 Task: Create Board Customer Journey Mapping Tools to Workspace Financial Management. Create Board Employer Branding to Workspace Financial Management. Create Board Product Market Fit Analysis and Validation to Workspace Financial Management
Action: Mouse moved to (397, 77)
Screenshot: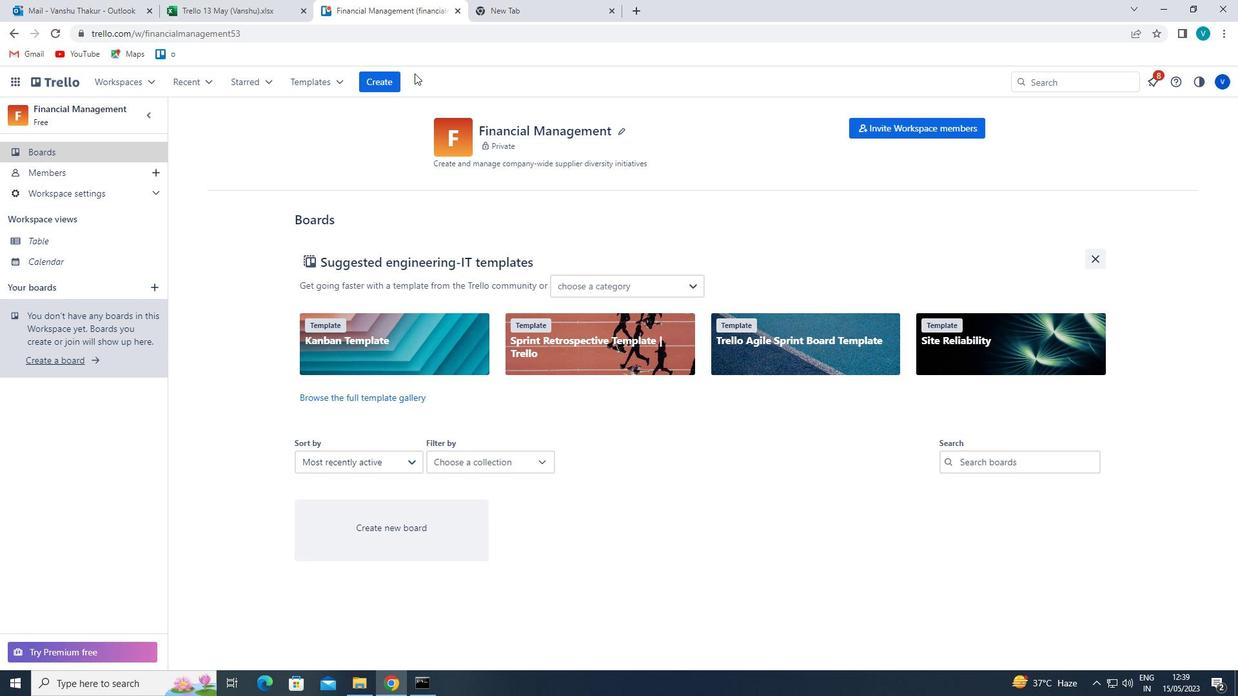 
Action: Mouse pressed left at (397, 77)
Screenshot: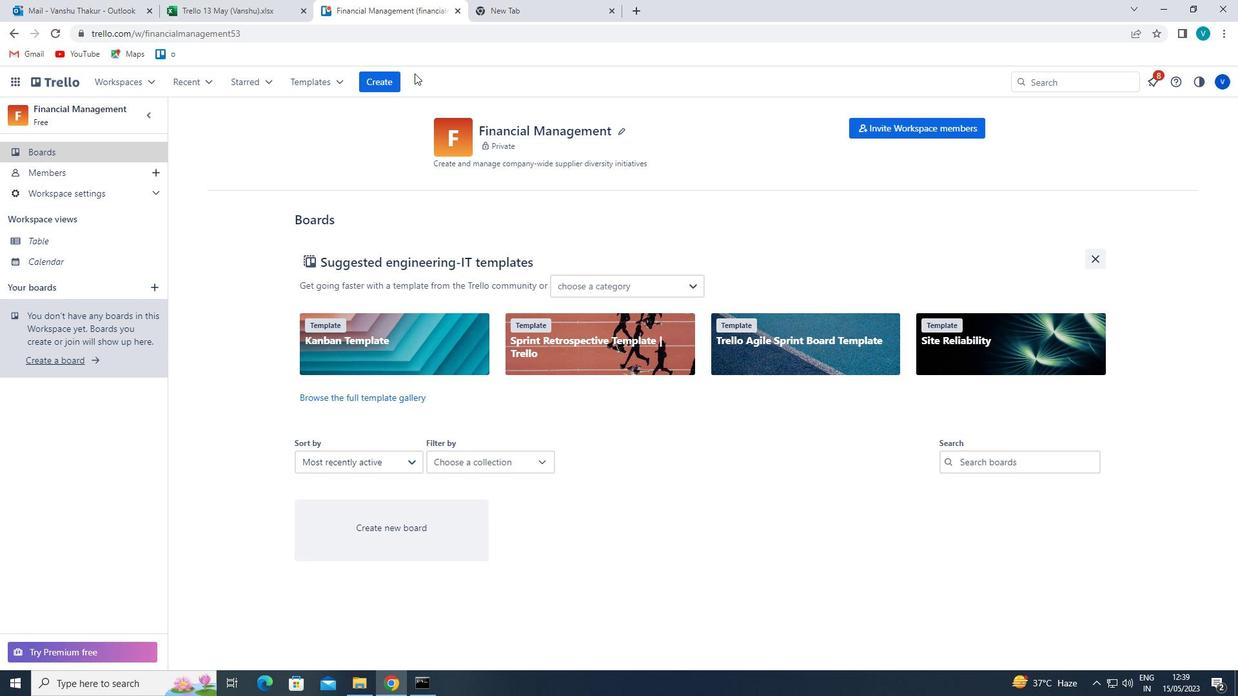 
Action: Mouse moved to (405, 127)
Screenshot: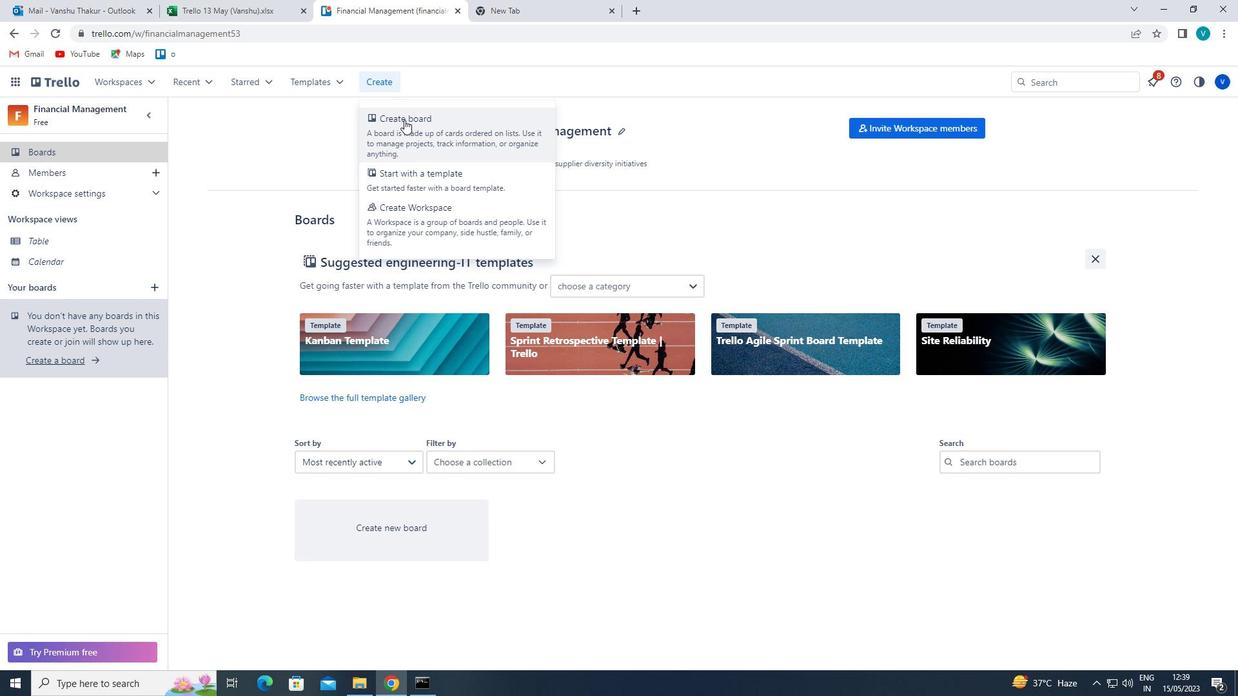 
Action: Mouse pressed left at (405, 127)
Screenshot: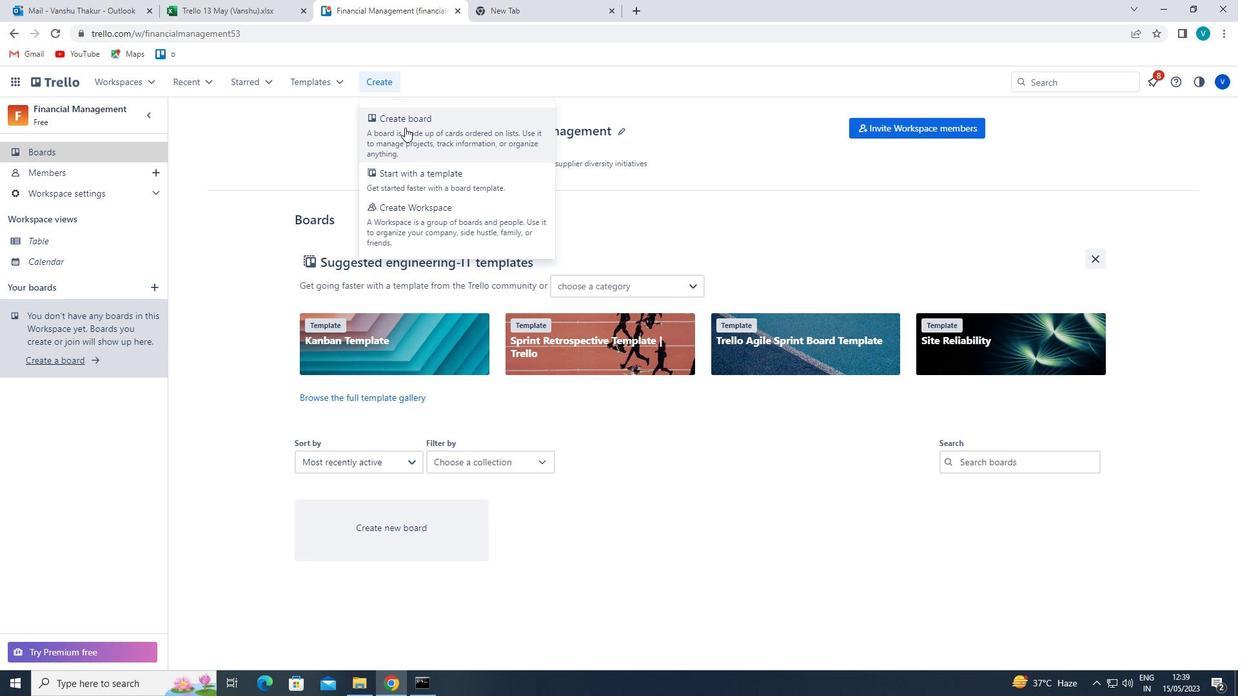
Action: Mouse moved to (487, 320)
Screenshot: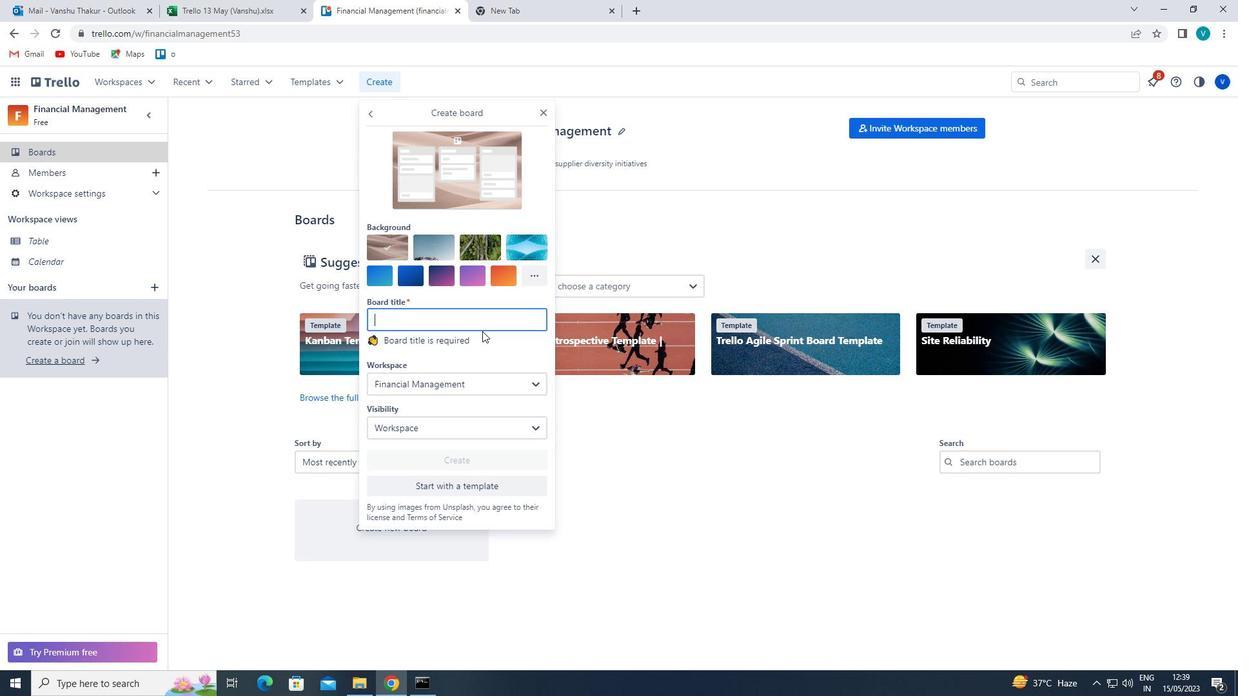 
Action: Mouse pressed left at (487, 320)
Screenshot: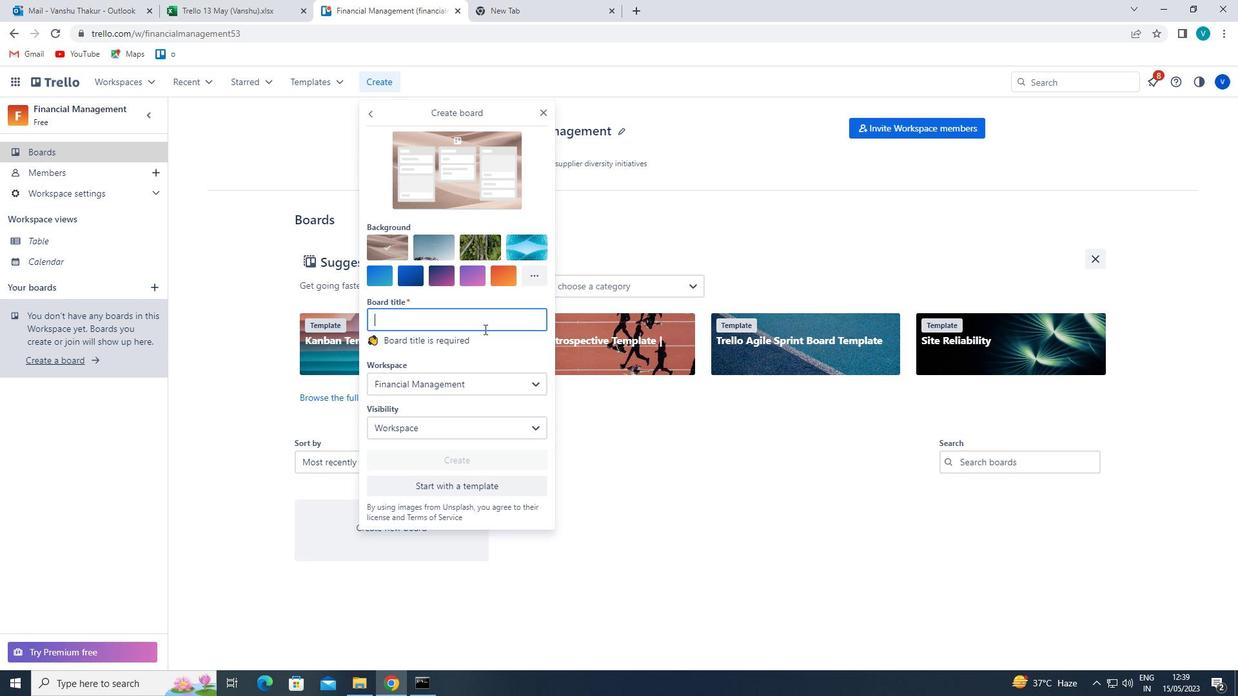 
Action: Key pressed <Key.shift>CUSTOMER<Key.space><Key.shift>JOURNEY<Key.space><Key.shift>MAPPING<Key.space><Key.shift>TOOLS
Screenshot: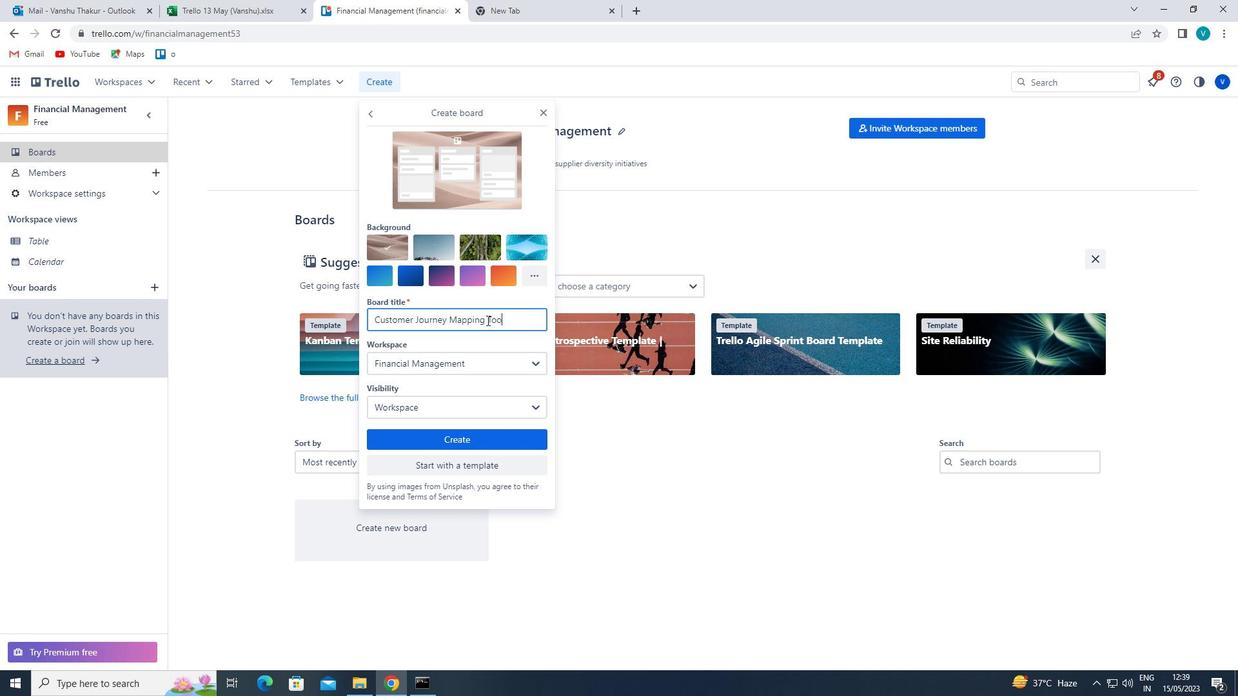 
Action: Mouse moved to (489, 440)
Screenshot: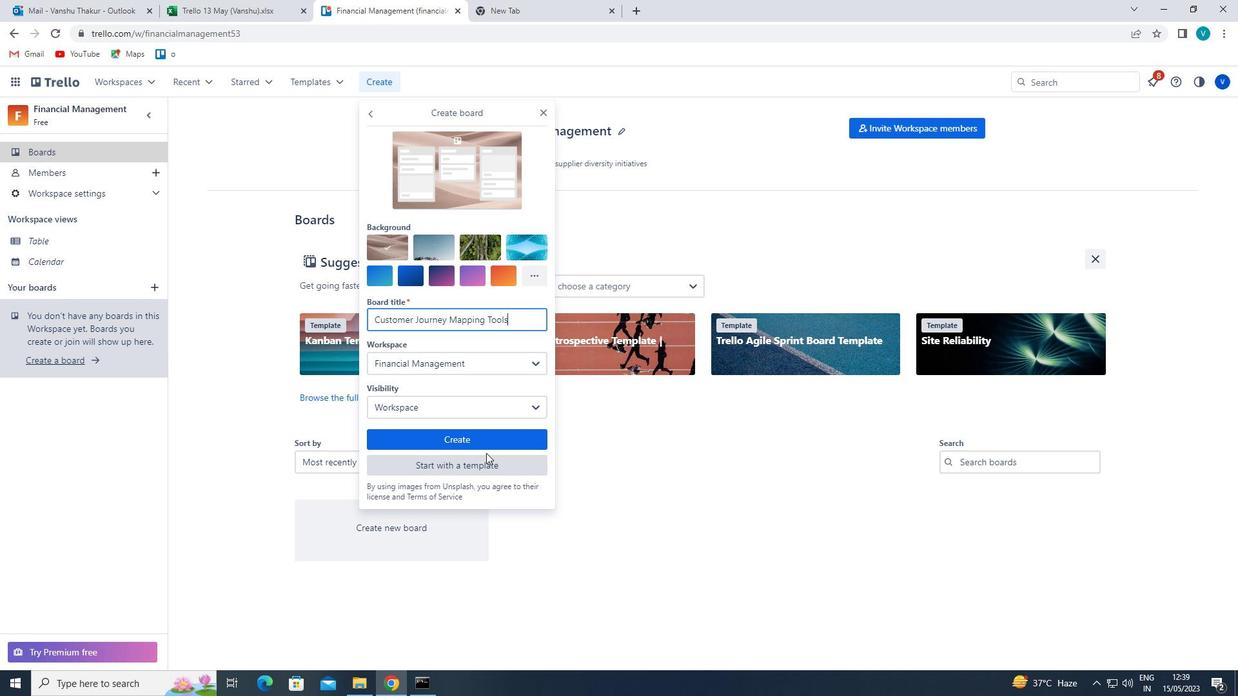 
Action: Mouse pressed left at (489, 440)
Screenshot: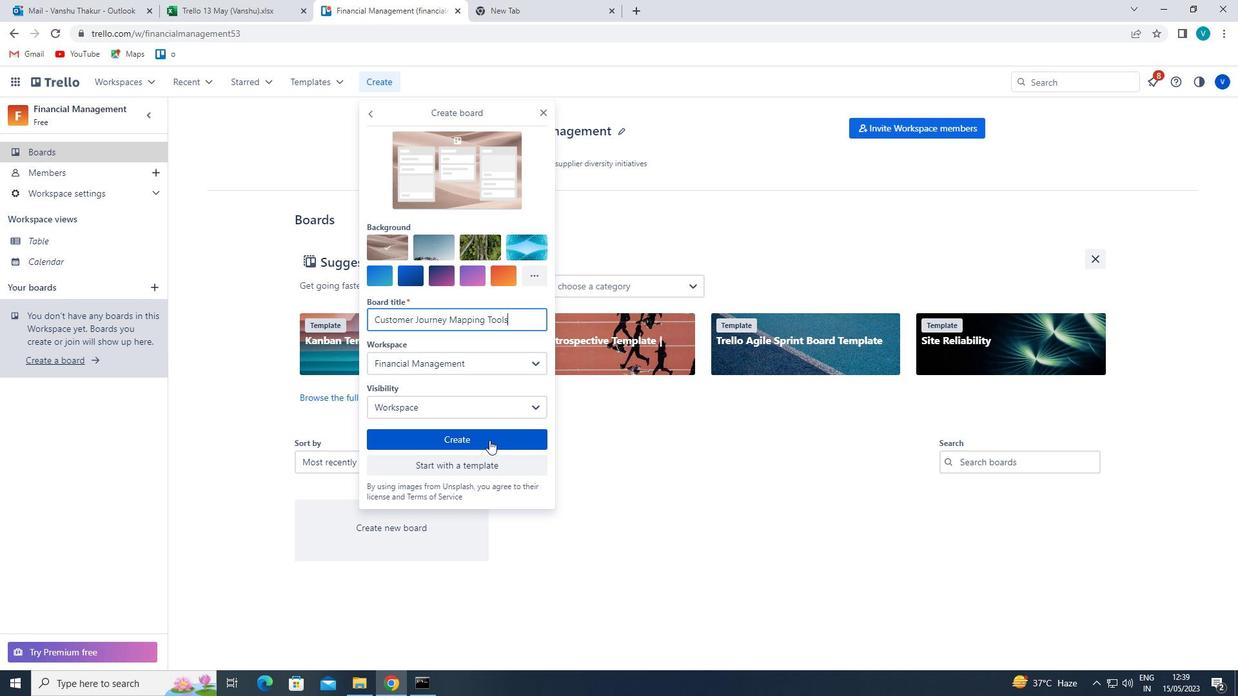 
Action: Mouse moved to (383, 85)
Screenshot: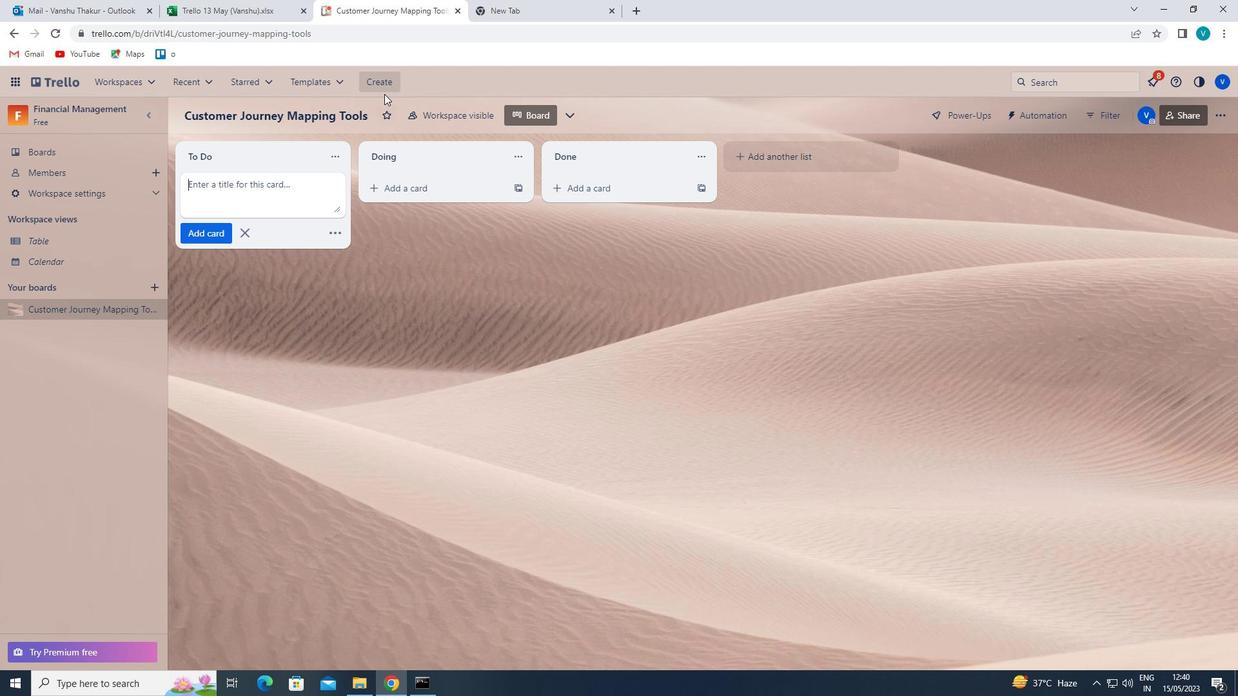 
Action: Mouse pressed left at (383, 85)
Screenshot: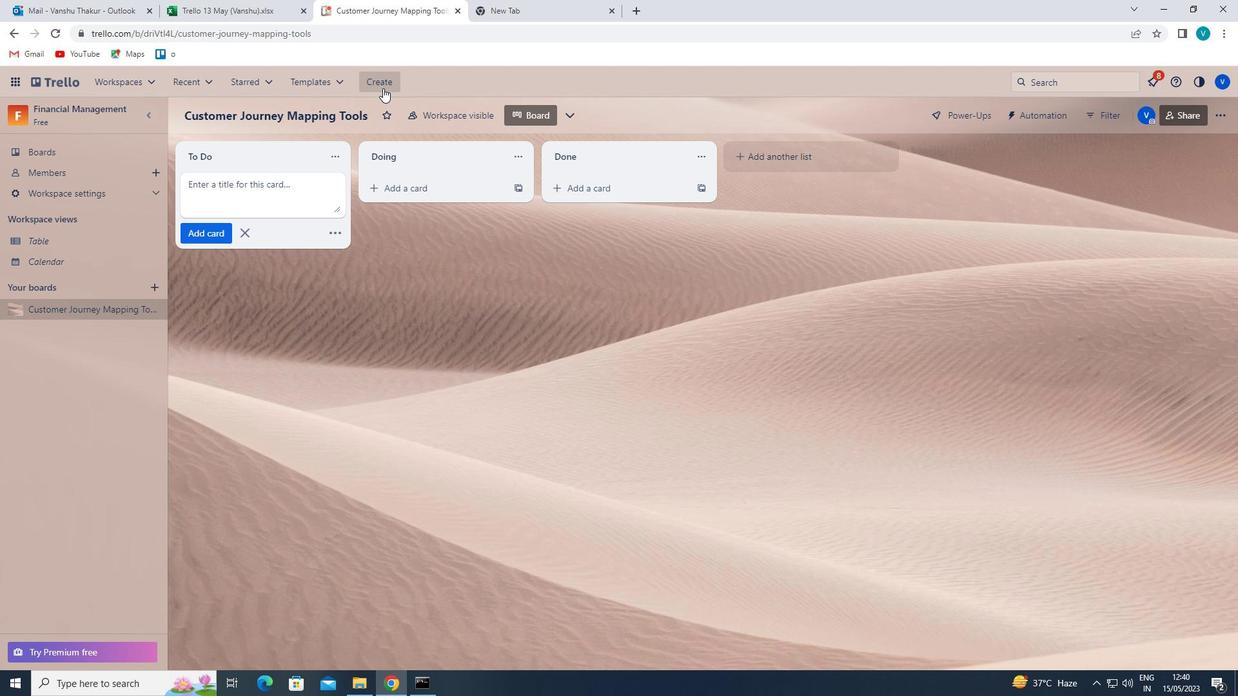 
Action: Mouse moved to (405, 118)
Screenshot: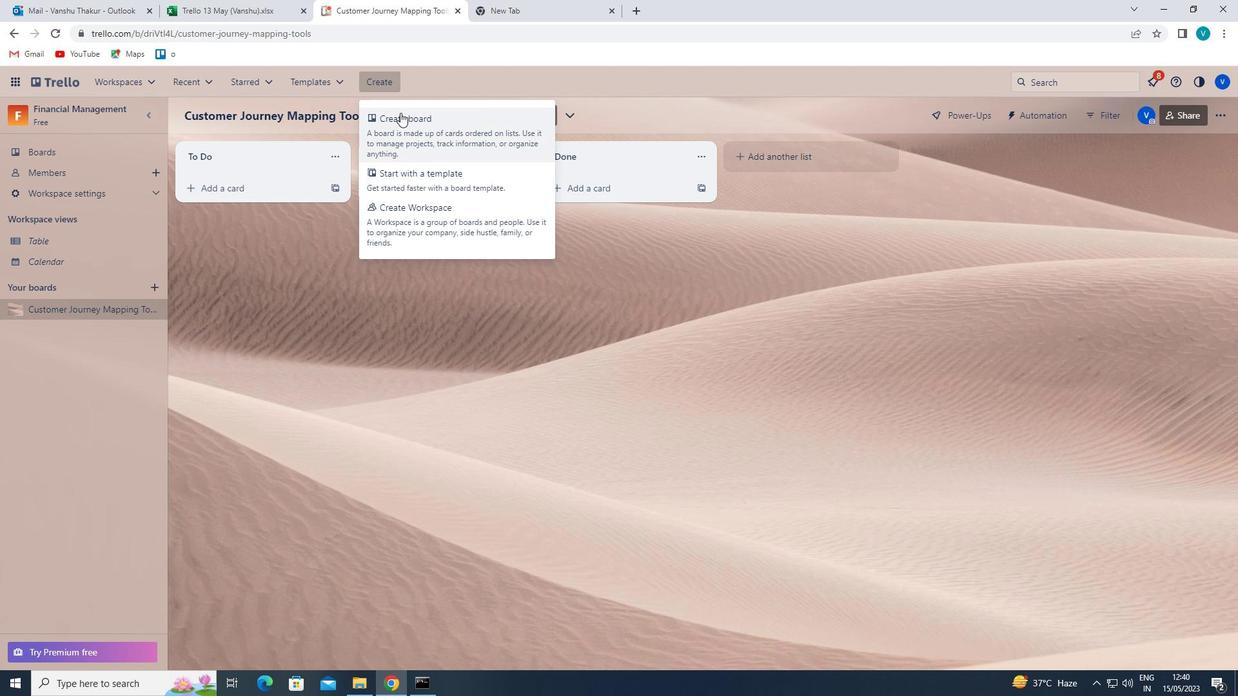 
Action: Mouse pressed left at (405, 118)
Screenshot: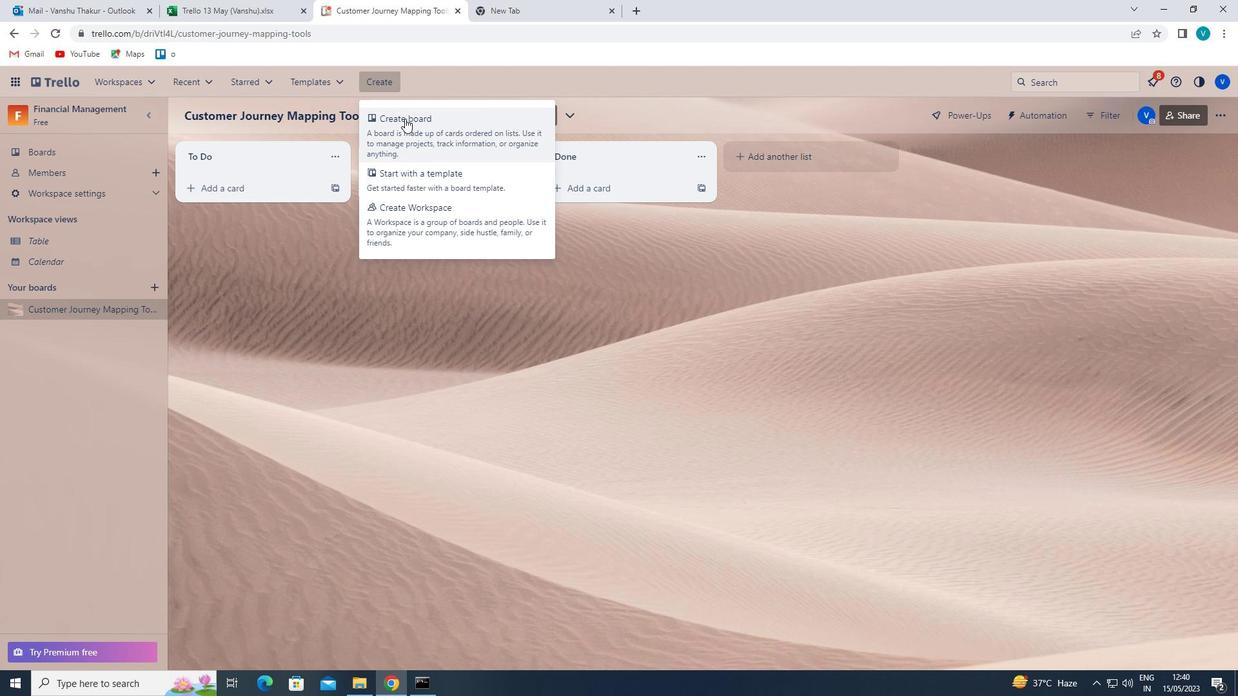 
Action: Mouse moved to (434, 311)
Screenshot: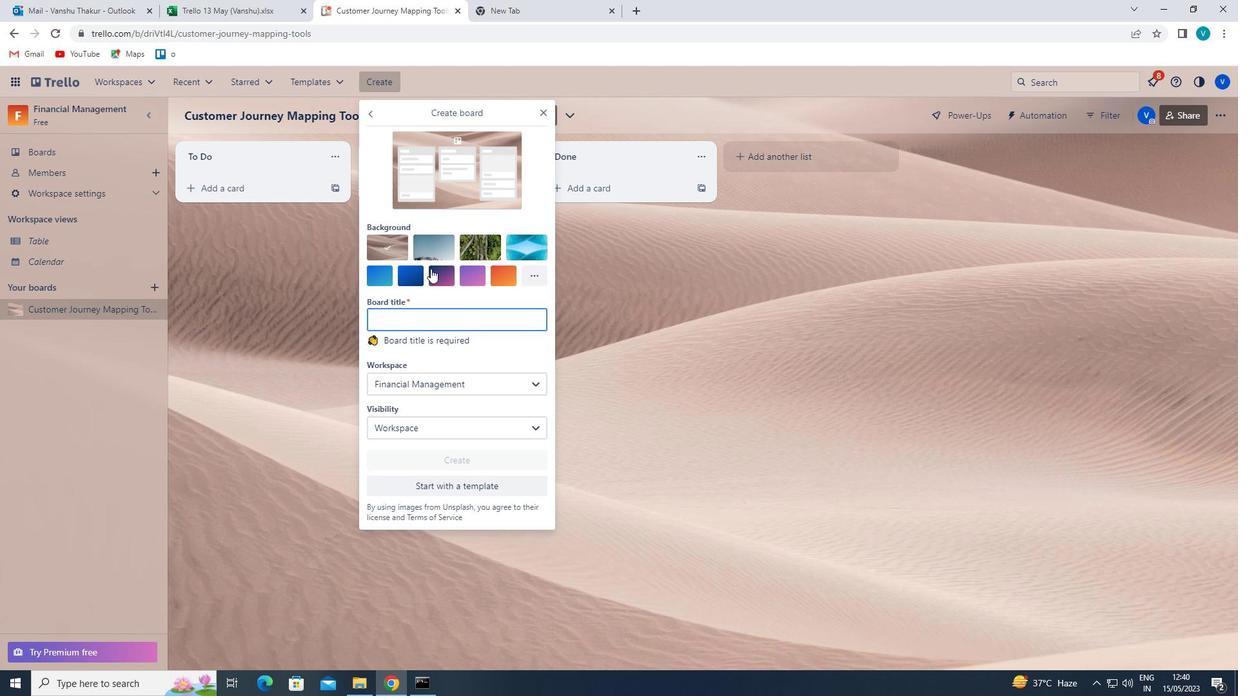 
Action: Mouse pressed left at (434, 311)
Screenshot: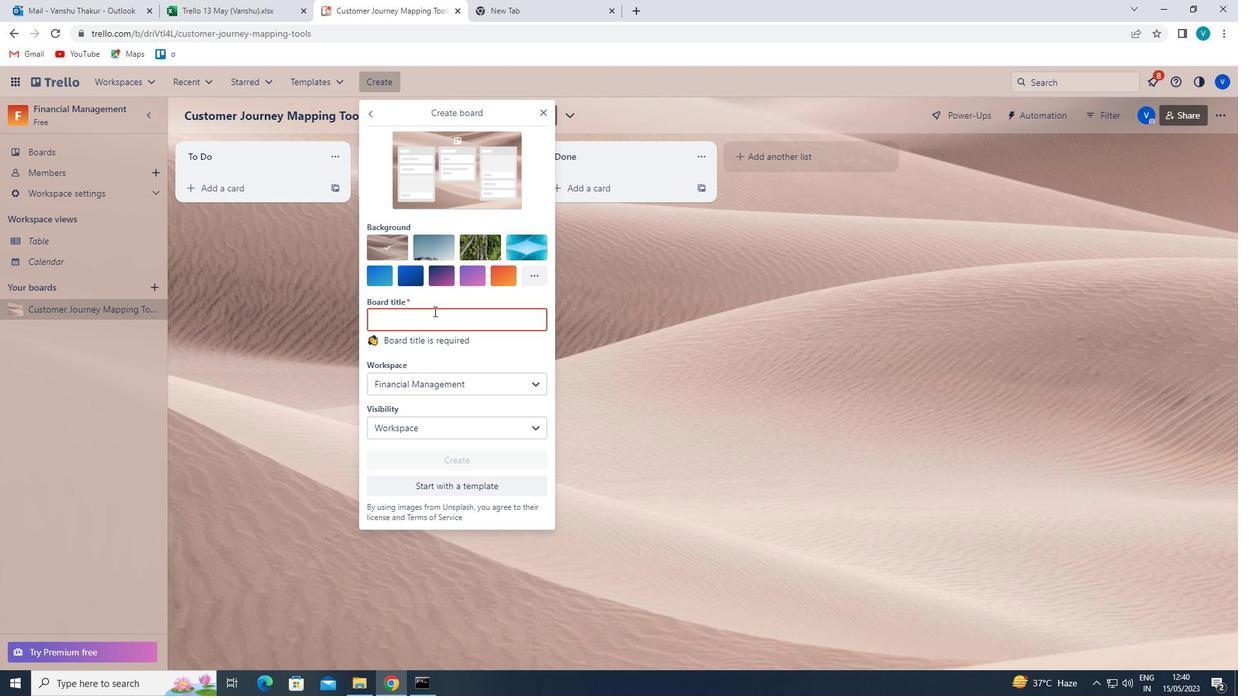 
Action: Key pressed <Key.shift>EMPLOYER<Key.space><Key.shift><Key.shift><Key.shift><Key.shift><Key.shift><Key.shift><Key.shift><Key.shift><Key.shift><Key.shift><Key.shift><Key.shift><Key.shift><Key.shift><Key.shift><Key.shift><Key.shift><Key.shift><Key.shift><Key.shift><Key.shift><Key.shift><Key.shift><Key.shift>BRANDING
Screenshot: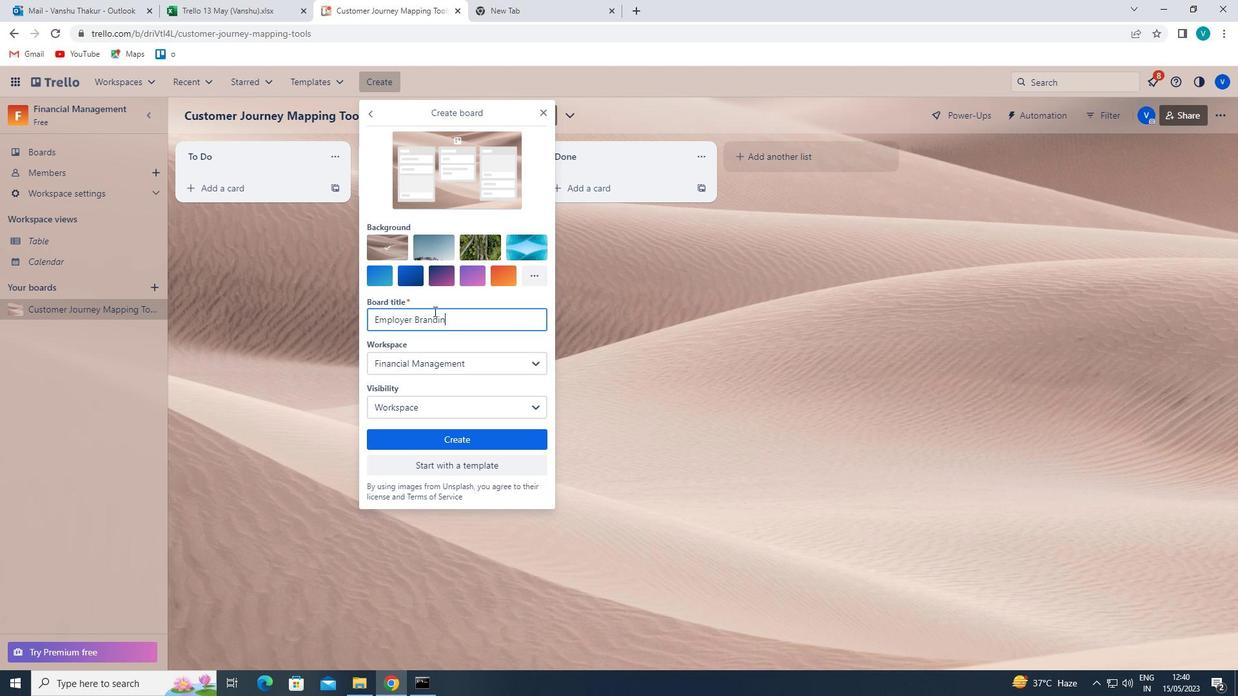 
Action: Mouse moved to (477, 434)
Screenshot: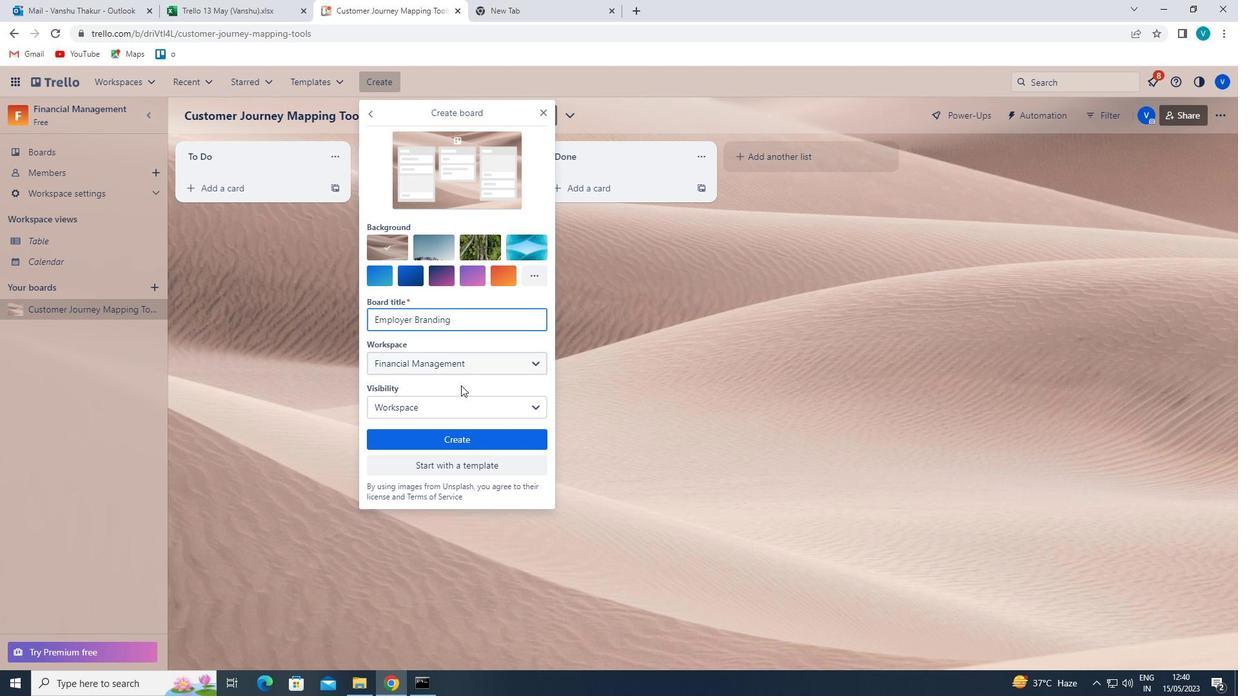 
Action: Mouse pressed left at (477, 434)
Screenshot: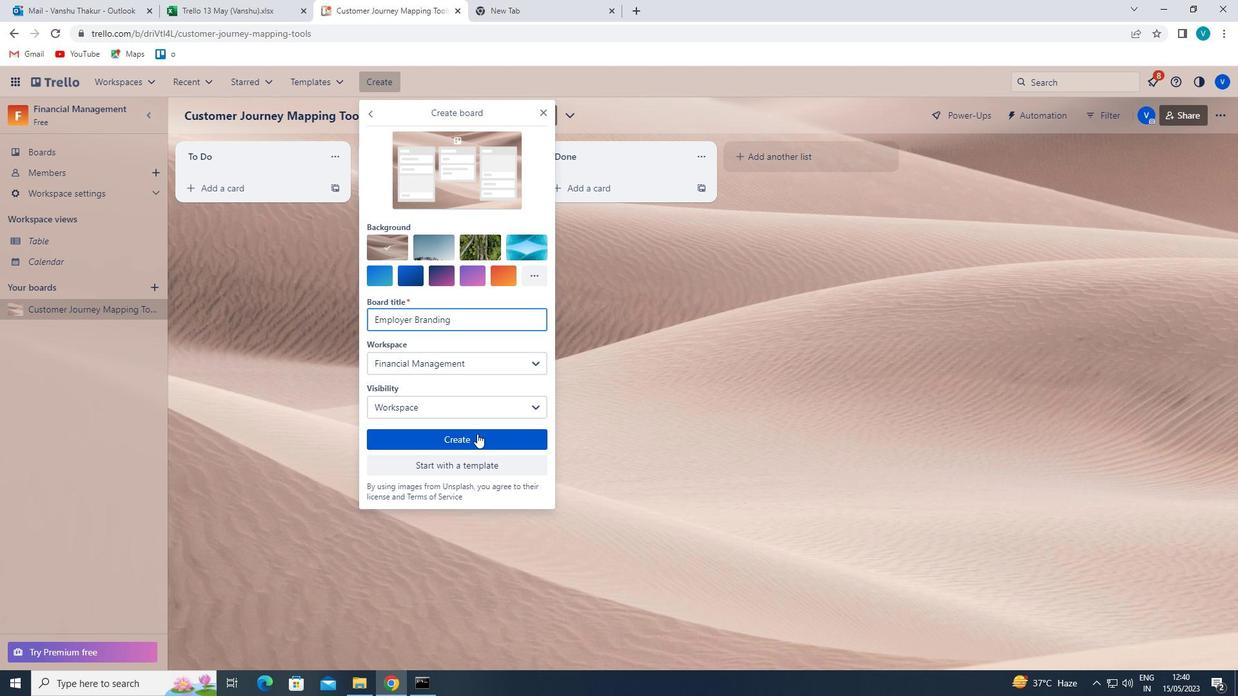 
Action: Mouse moved to (383, 83)
Screenshot: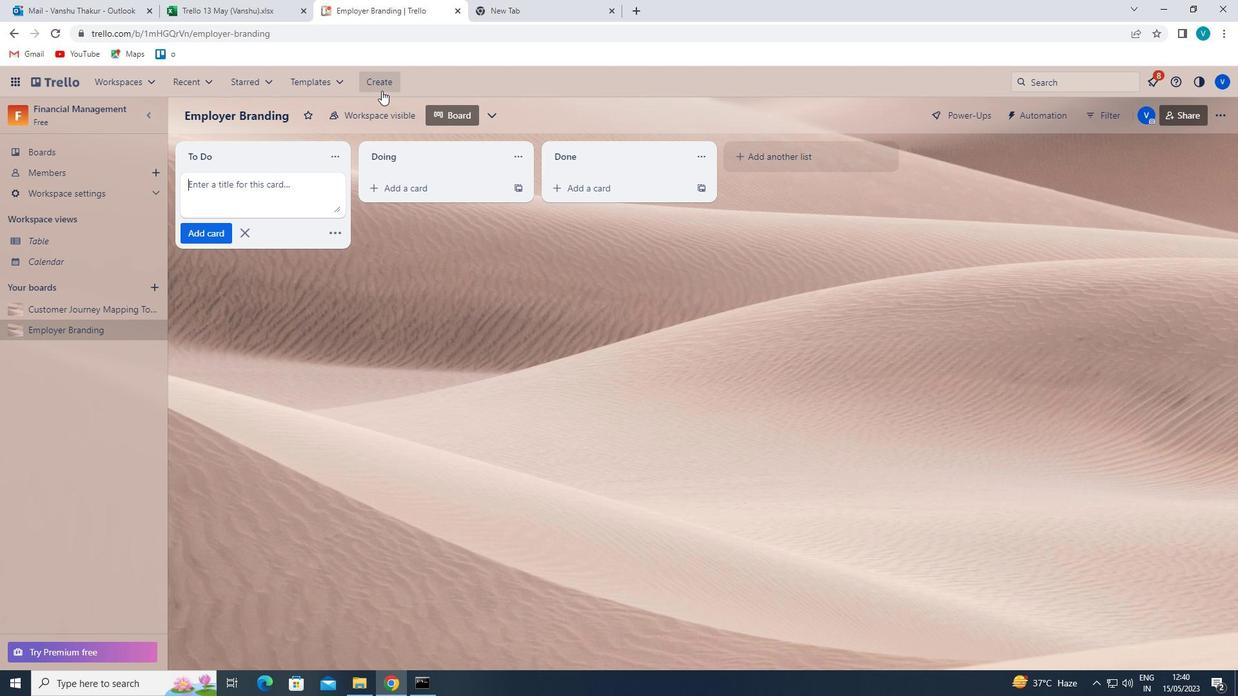 
Action: Mouse pressed left at (383, 83)
Screenshot: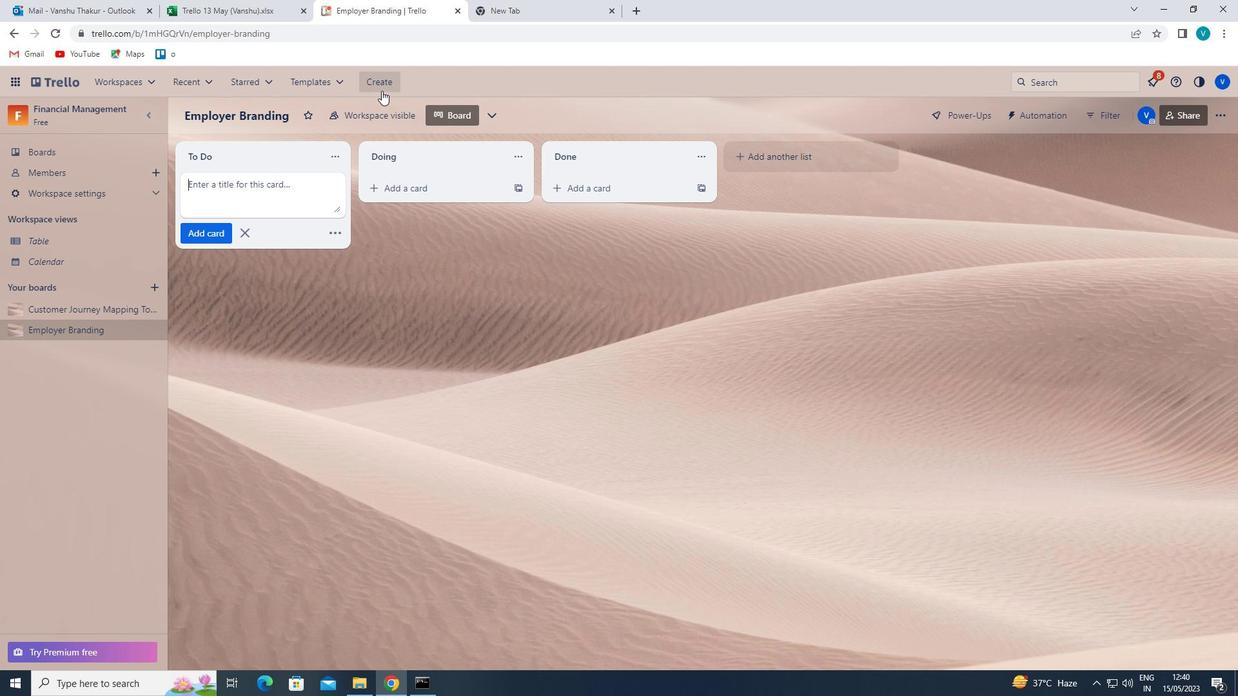 
Action: Mouse moved to (403, 120)
Screenshot: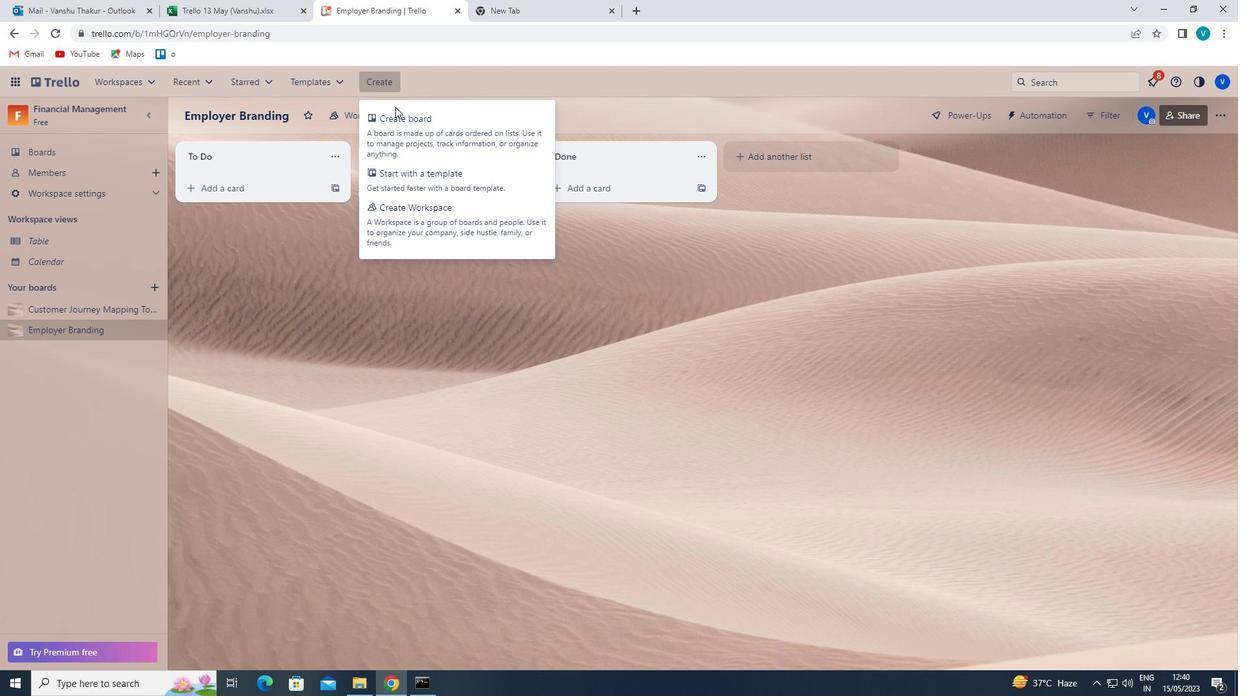 
Action: Mouse pressed left at (403, 120)
Screenshot: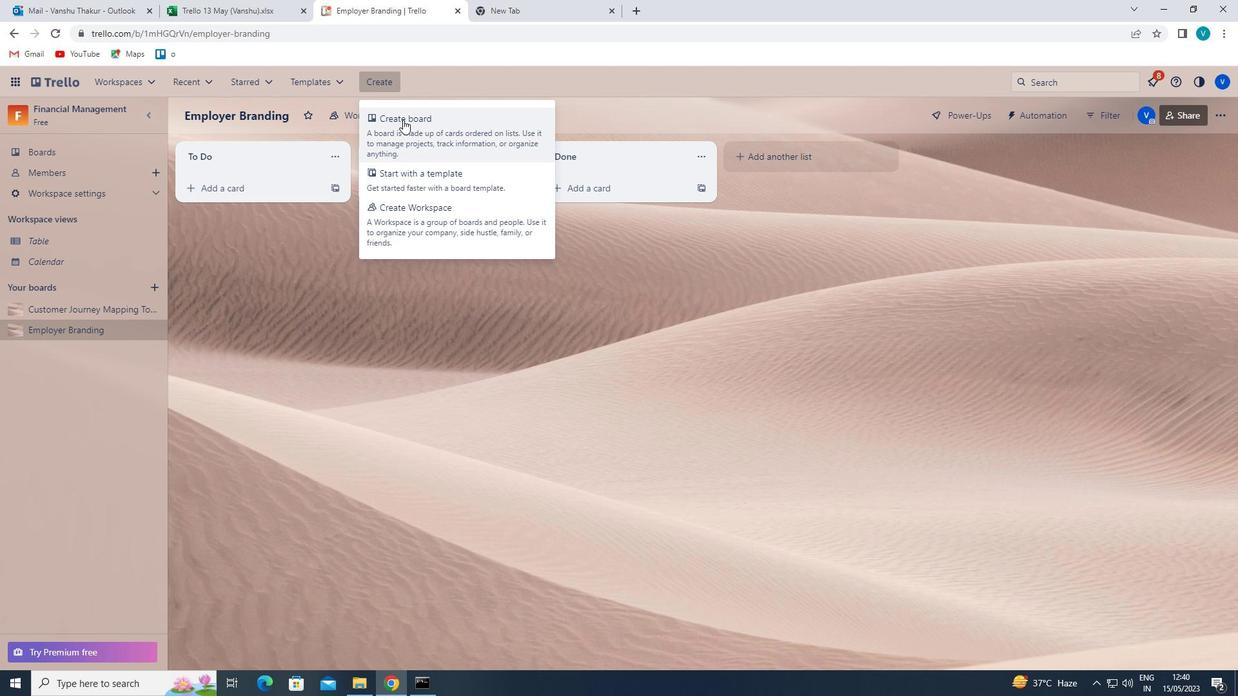 
Action: Mouse moved to (461, 315)
Screenshot: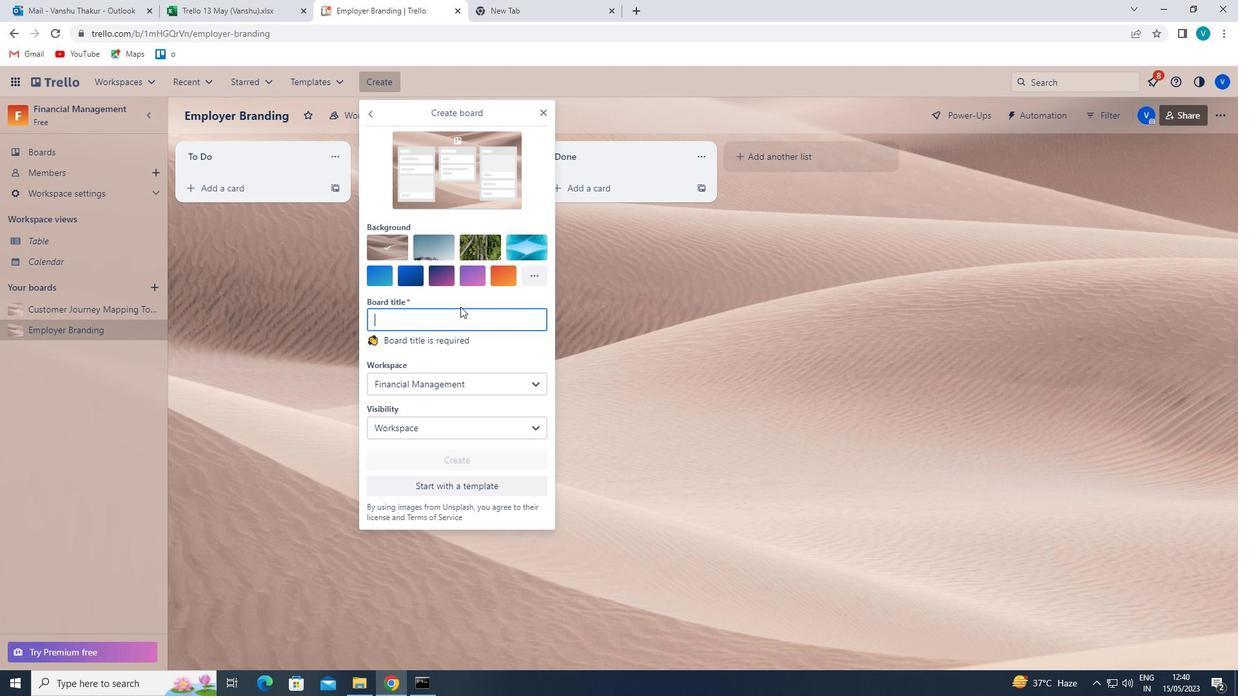 
Action: Mouse pressed left at (461, 315)
Screenshot: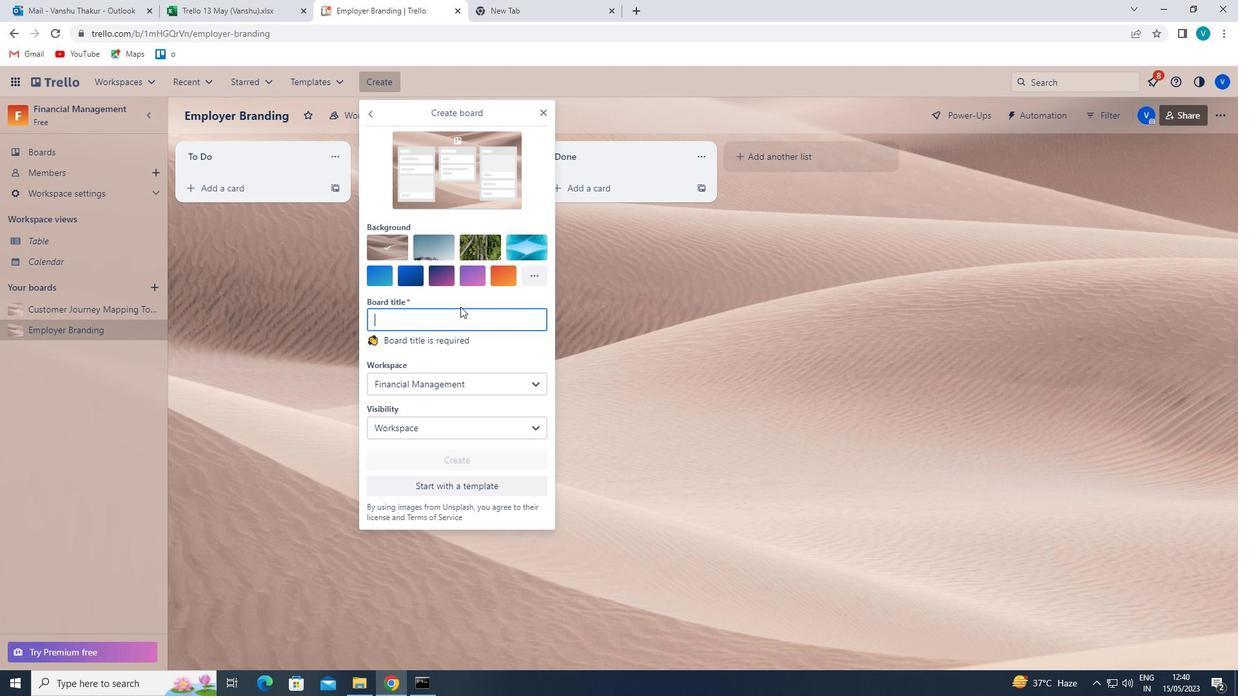 
Action: Mouse moved to (494, 298)
Screenshot: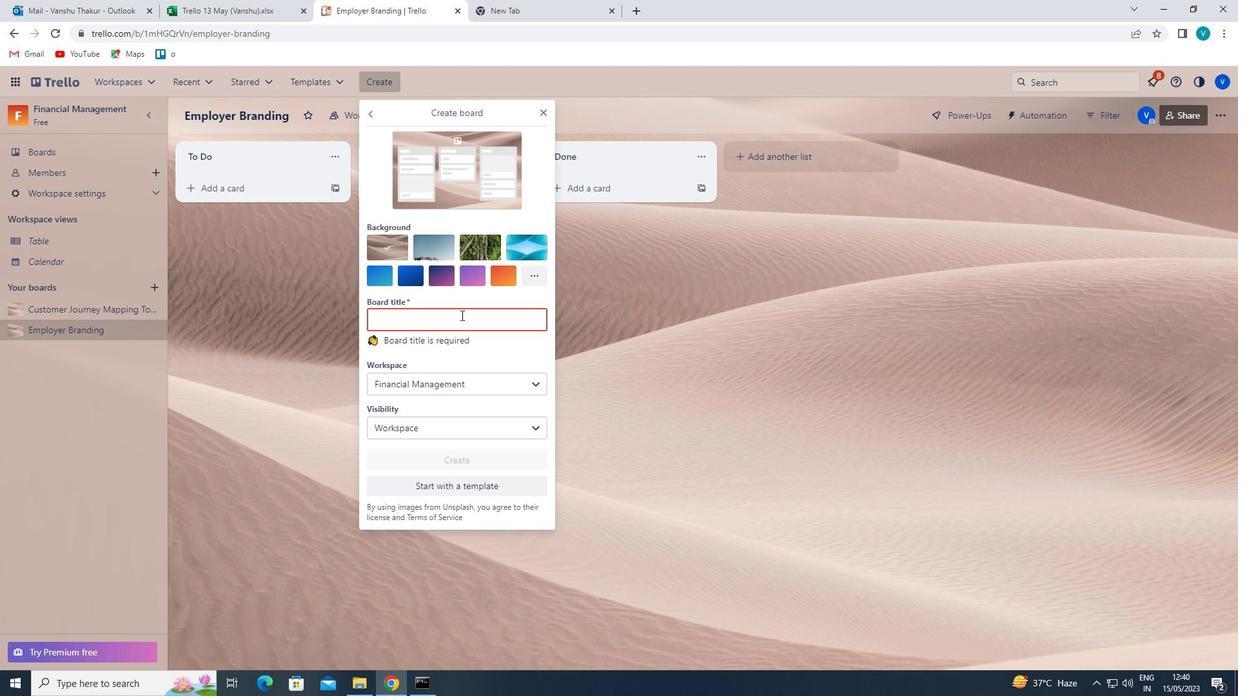 
Action: Key pressed <Key.shift>PROF<Key.backspace>DUCT<Key.space><Key.shift>MARKET<Key.space><Key.shift>FIT<Key.space><Key.shift>ANALYSIS<Key.space>AND<Key.space><Key.shift><Key.shift><Key.shift><Key.shift><Key.shift><Key.shift><Key.shift><Key.shift><Key.shift>VALIDATION
Screenshot: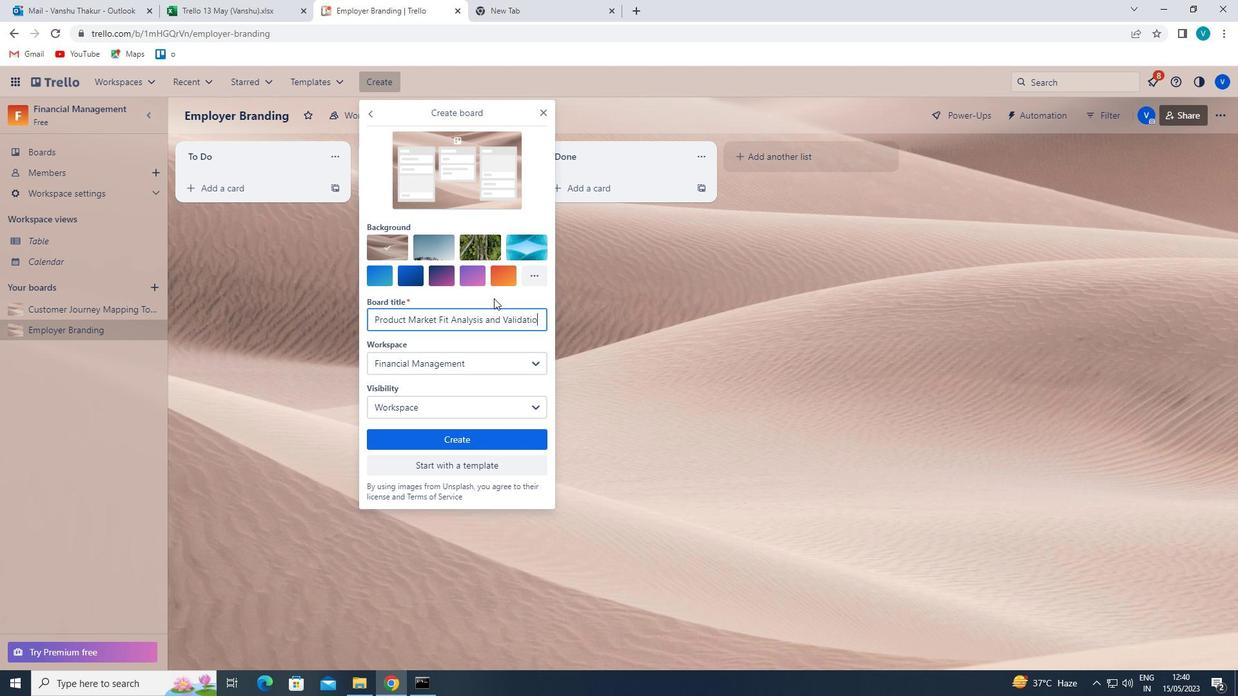 
Action: Mouse moved to (499, 434)
Screenshot: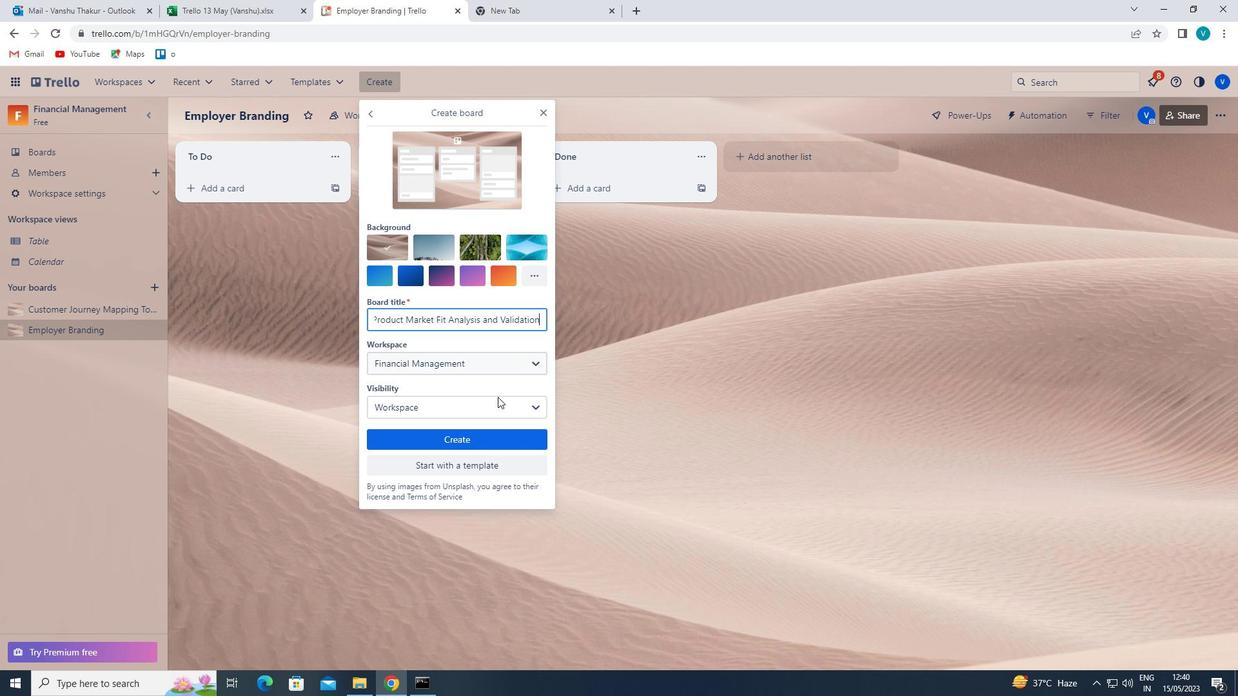
Action: Mouse pressed left at (499, 434)
Screenshot: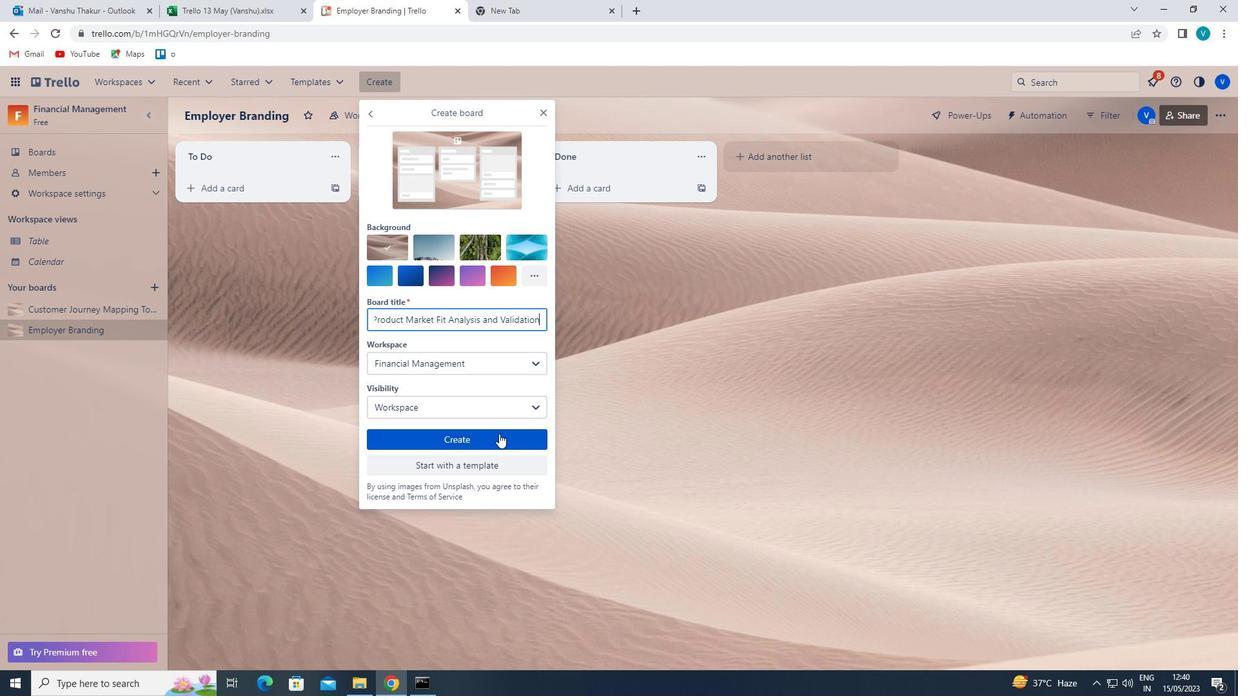 
